 Task: Schedule a 75-minute history and heritage walking tour to learn about your city's past.
Action: Mouse pressed left at (405, 179)
Screenshot: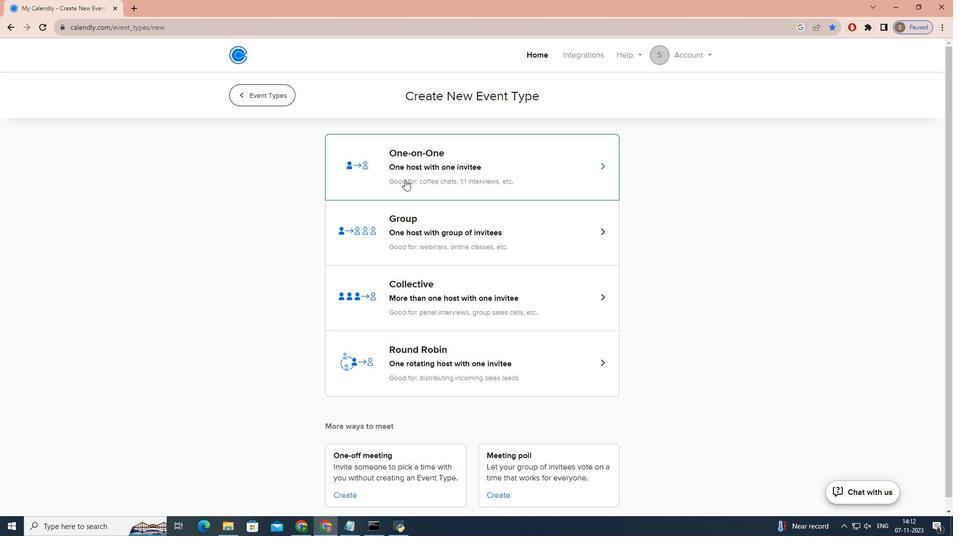 
Action: Key pressed h<Key.caps_lock>ISTORICAL<Key.space>AND<Key.space><Key.caps_lock>h<Key.caps_lock>ERITAGE<Key.space><Key.caps_lock>w<Key.caps_lock>ALKING<Key.space><Key.caps_lock>t<Key.caps_lock>OUR<Key.space>
Screenshot: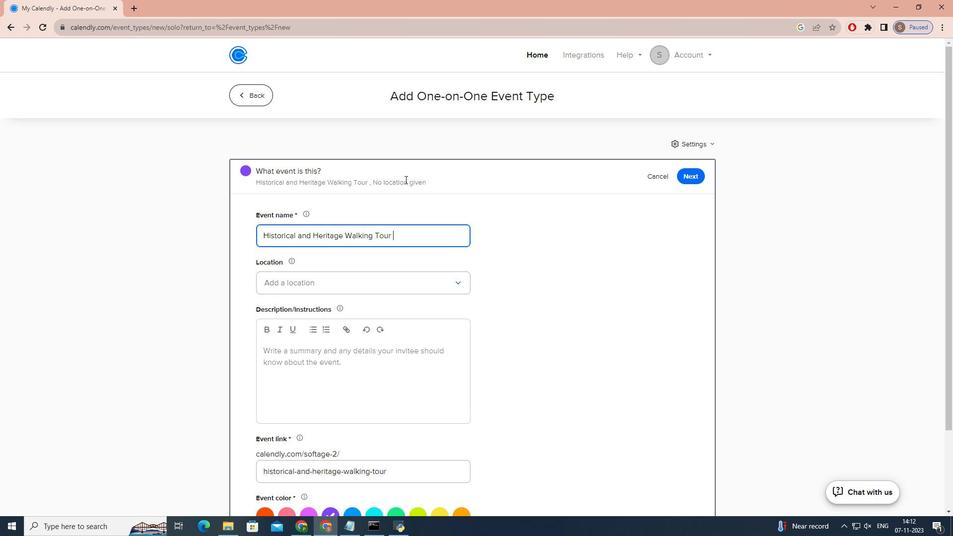 
Action: Mouse moved to (397, 285)
Screenshot: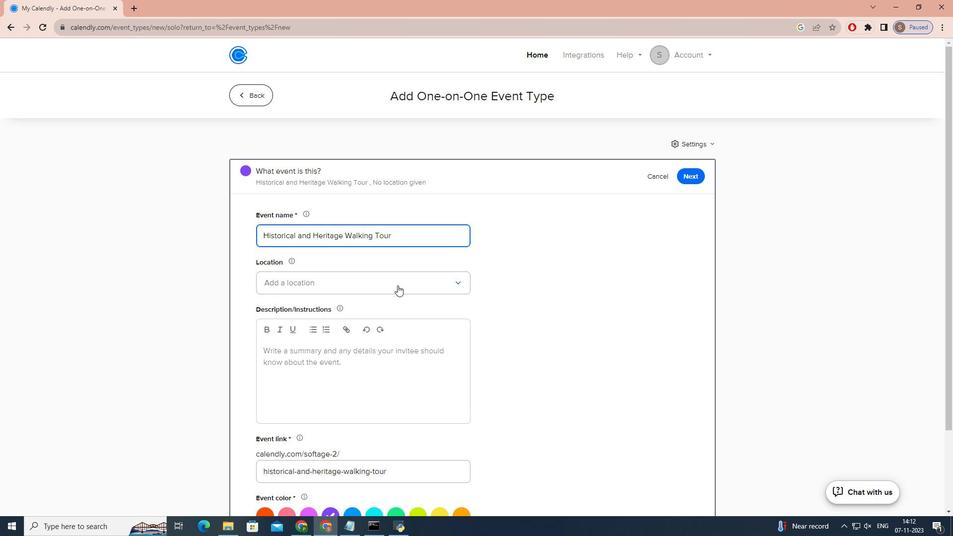 
Action: Key pressed OF<Key.space><Key.caps_lock>b<Key.caps_lock>OSTON
Screenshot: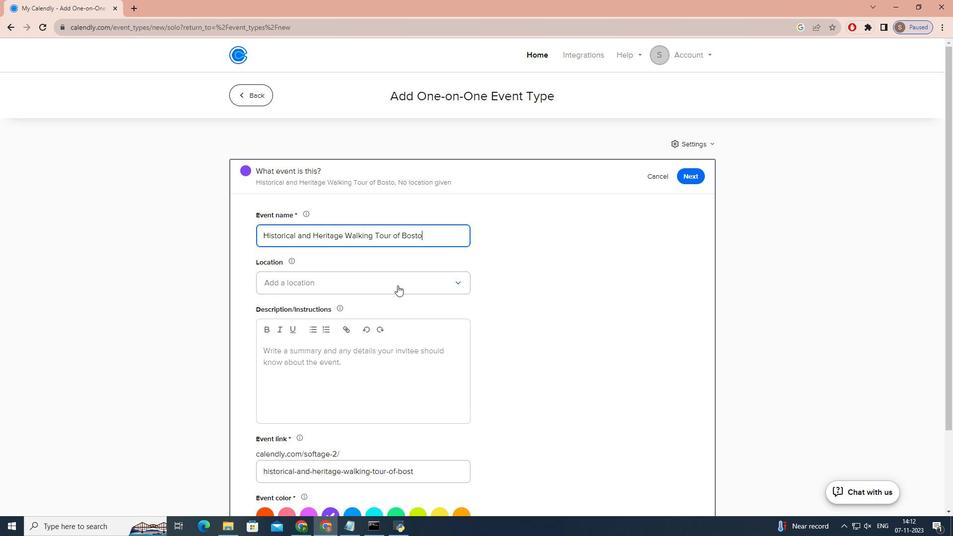 
Action: Mouse pressed left at (397, 285)
Screenshot: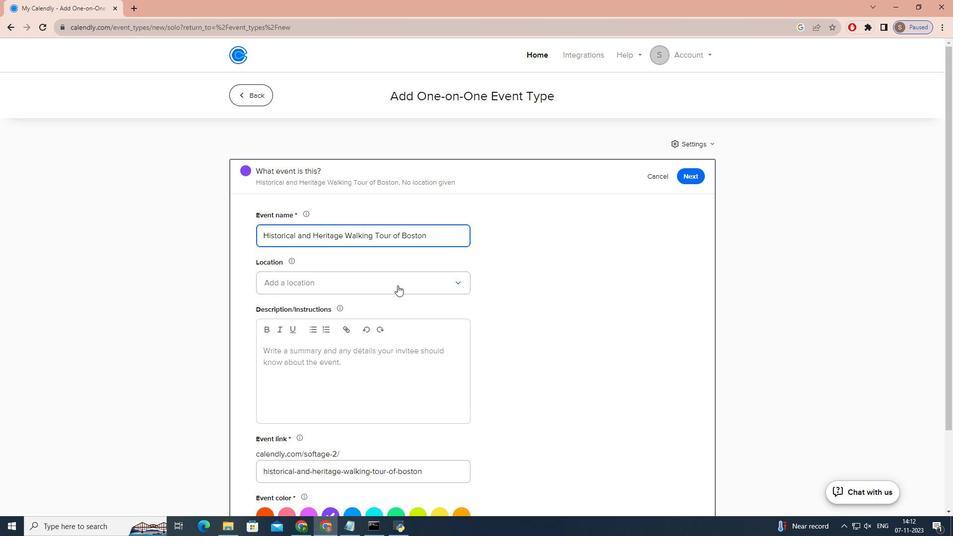 
Action: Mouse moved to (384, 309)
Screenshot: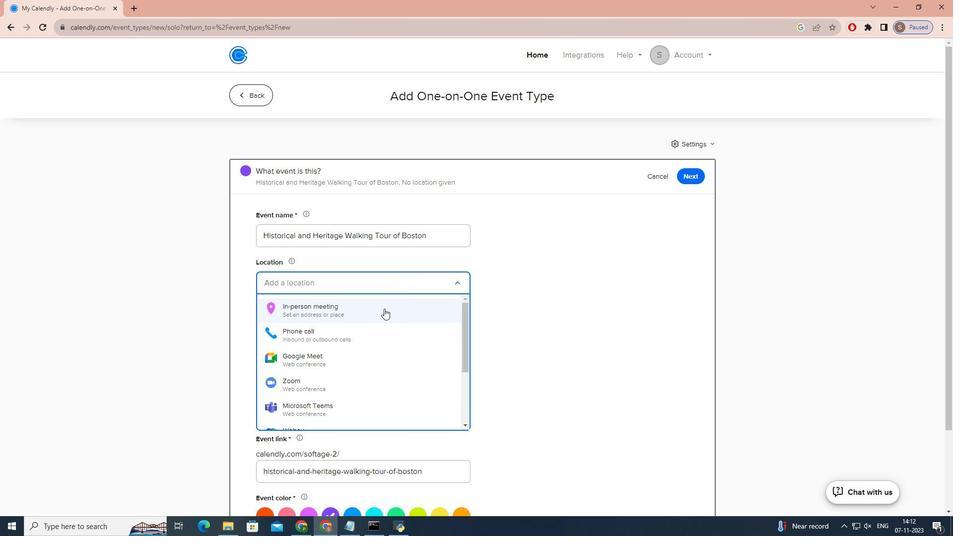 
Action: Mouse pressed left at (384, 309)
Screenshot: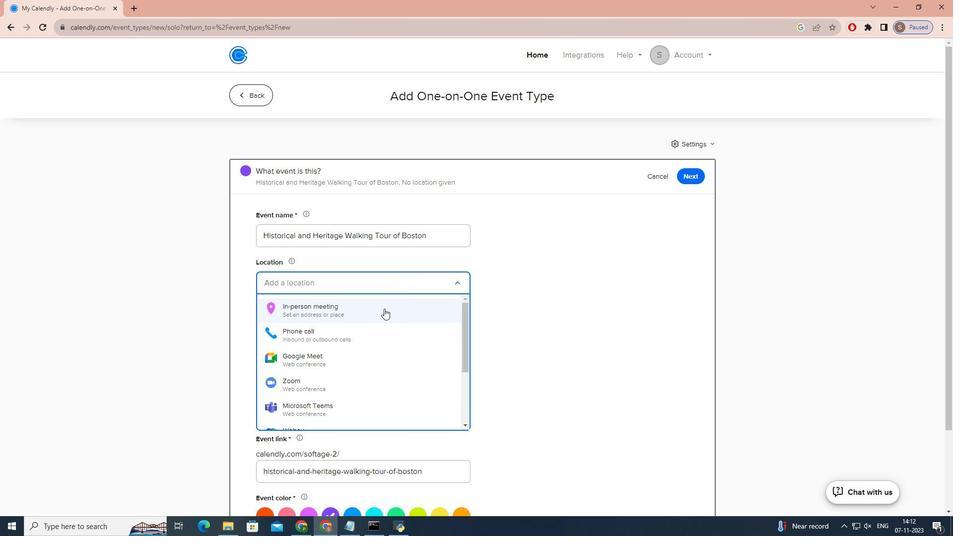 
Action: Mouse moved to (463, 168)
Screenshot: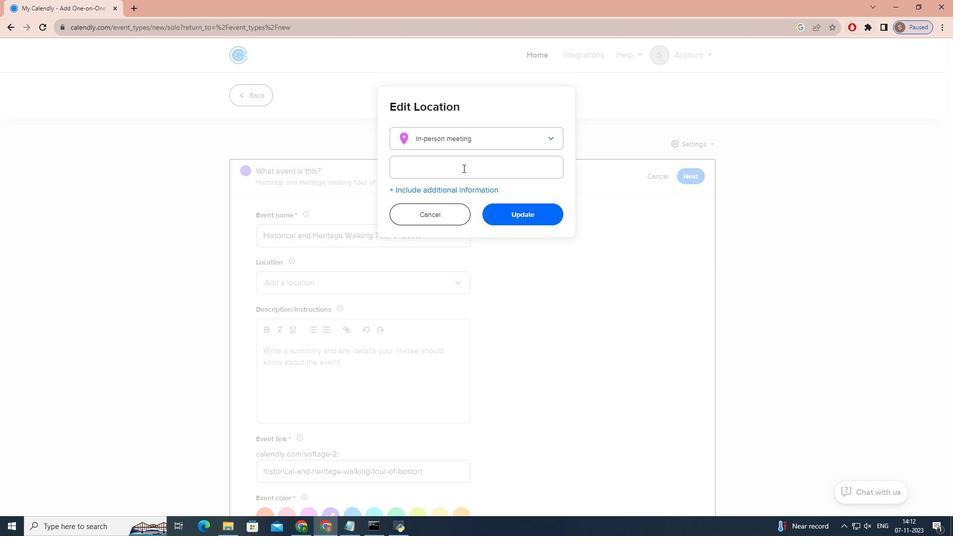 
Action: Mouse pressed left at (463, 168)
Screenshot: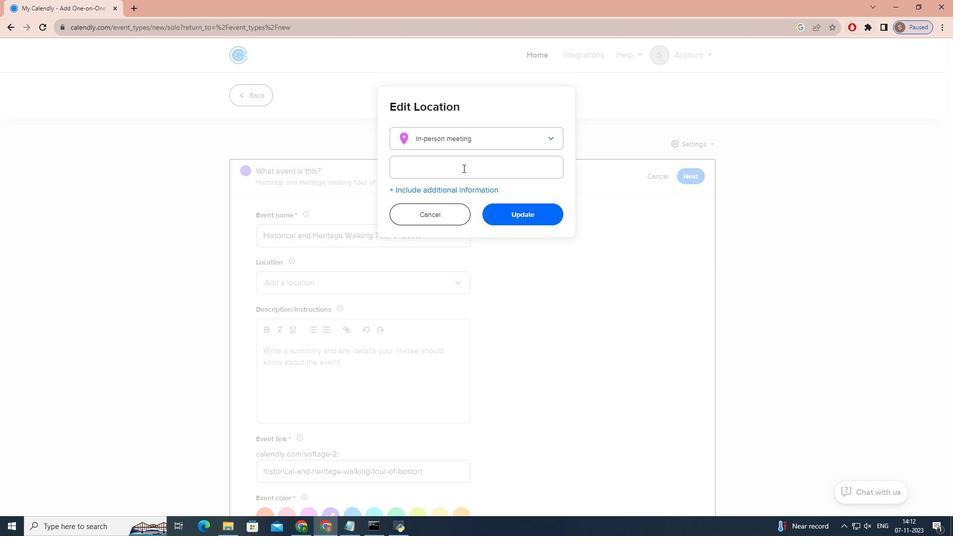
Action: Key pressed <Key.caps_lock>f<Key.caps_lock>REEDOM<Key.space><Key.caps_lock>t<Key.caps_lock>RAIL,<Key.space><Key.caps_lock>b<Key.caps_lock>OSTON<Key.space><Key.backspace>,<Key.space><Key.caps_lock>m<Key.caps_lock>ASSACHUSETTS,<Key.space><Key.caps_lock>usa
Screenshot: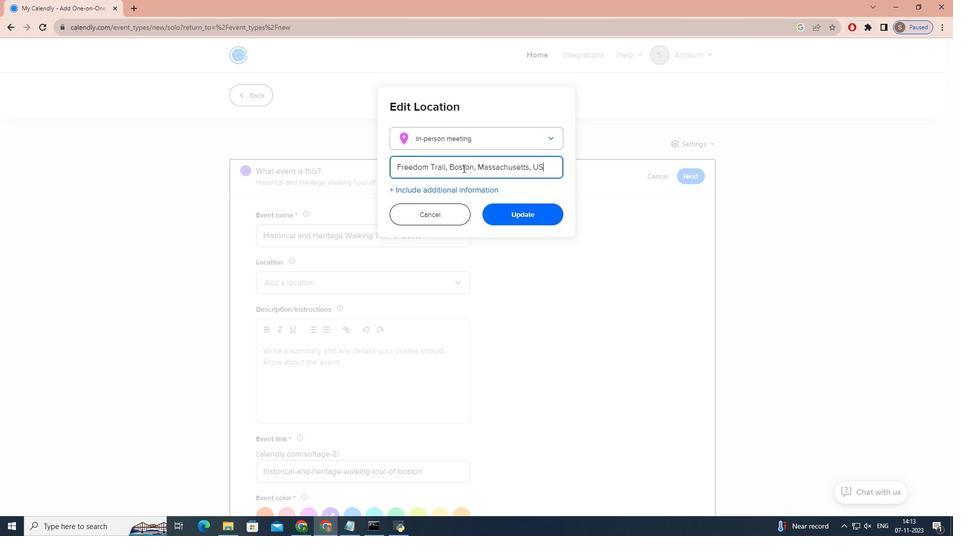 
Action: Mouse moved to (499, 212)
Screenshot: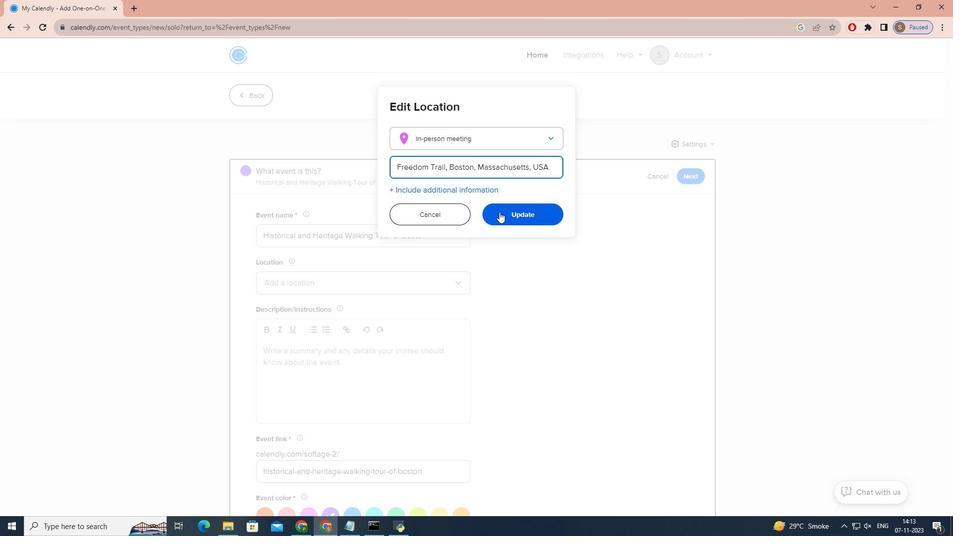 
Action: Mouse pressed left at (499, 212)
Screenshot: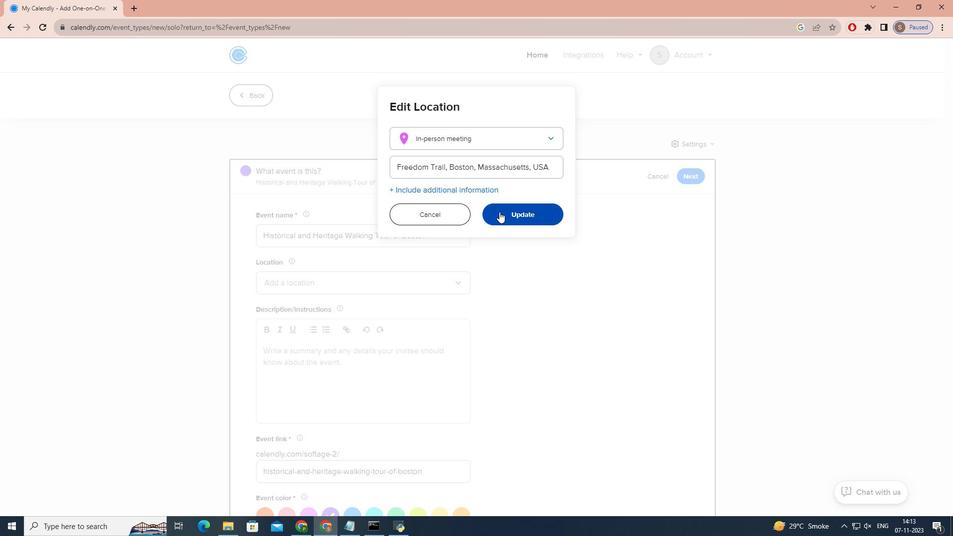 
Action: Mouse moved to (317, 401)
Screenshot: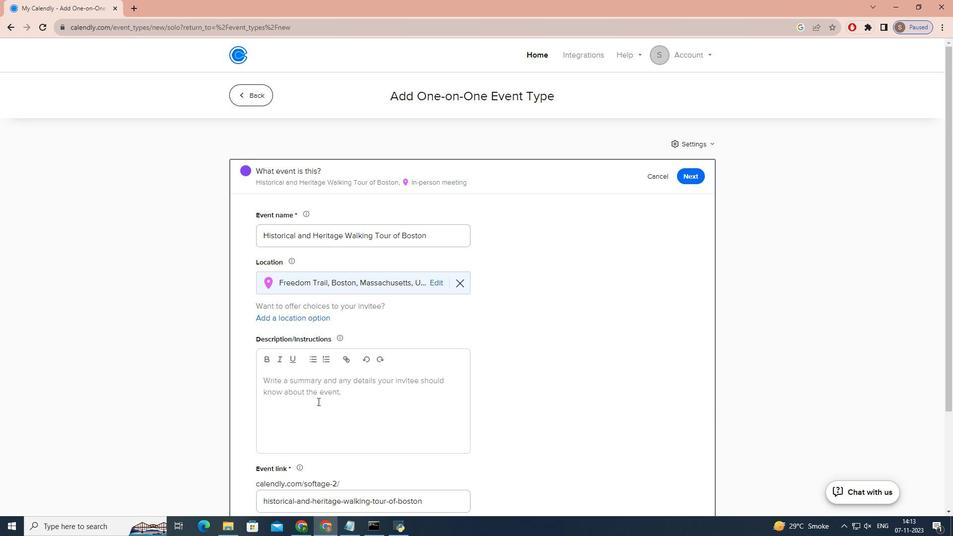 
Action: Mouse pressed left at (317, 401)
Screenshot: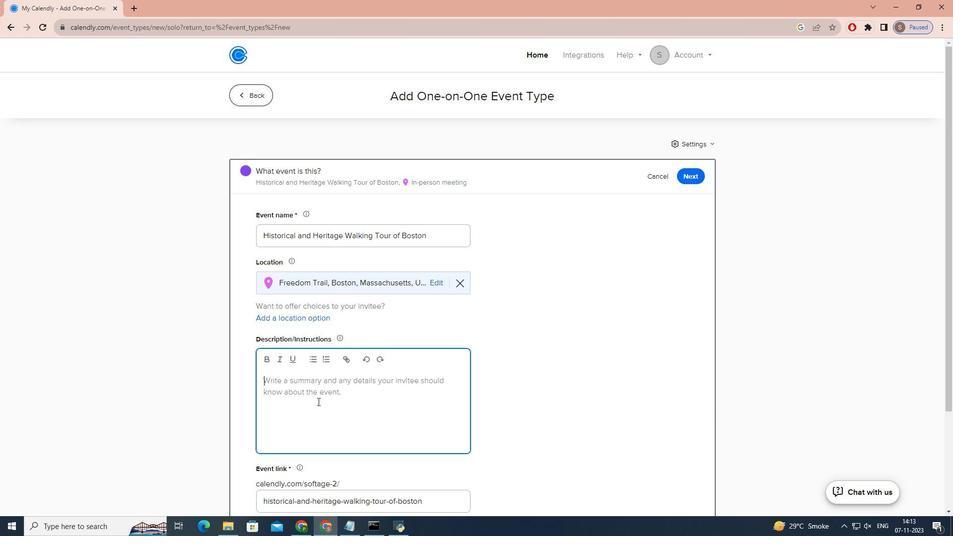 
Action: Mouse moved to (330, 396)
Screenshot: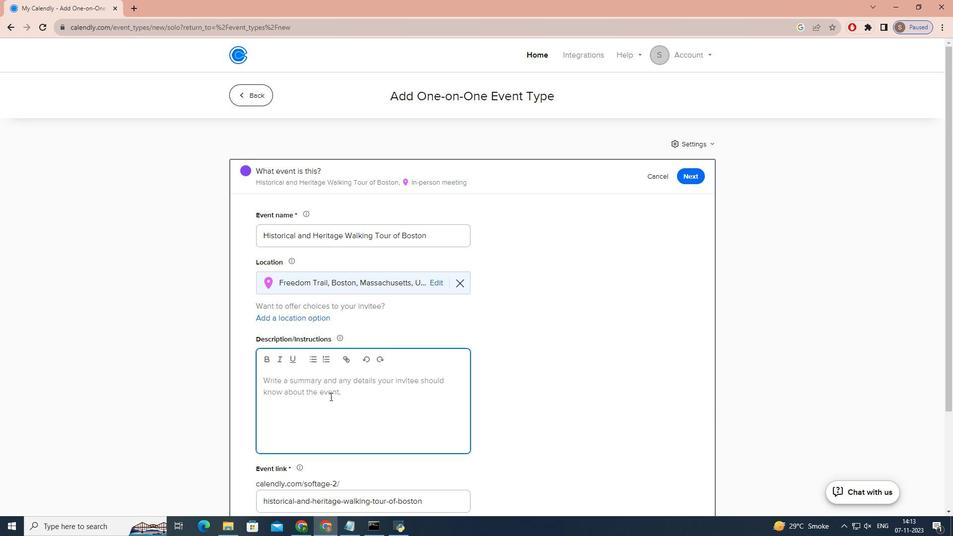 
Action: Key pressed <Key.caps_lock><Key.caps_lock>j<Key.caps_lock>OIN<Key.space>US<Key.space>FOR<Key.space>A<Key.space>CAPTIVATING<Key.space>HISTORY<Key.space>AND<Key.space>HERITAGE<Key.space>WALKING<Key.space>TOUR<Key.space>OF<Key.space>YO<Key.backspace><Key.backspace>[<Key.caps_lock>y<Key.caps_lock>OUR<Key.space><Key.caps_lock>c<Key.caps_lock>ITY].<Key.space><Key.caps_lock>e<Key.caps_lock>XPLORE<Key.space>THE<Key.space>RICH<Key.space>AND<Key.space>DIVERSE<Key.space>PAST<Key.space>OF<Key.space>OUR<Key.space>CITY<Key.space>AS<Key.space>OUR<Key.space>KNOWLEDGEABLE<Key.space>GUIDE<Key.space>TAKES<Key.space>YOU<Key.space>ON<Key.space>A<Key.space>JOURNEY<Key.space>THROUGH<Key.space>TIME.<Key.space><Key.caps_lock><Key.enter>f<Key.caps_lock>ROM<Key.space>ICONIC<Key.space>LANDMARKS<Key.space>TO<Key.space>HIDDEN<Key.space>GEMS,<Key.space>YOU'LL<Key.space>UNCOVER<Key.space>THE<Key.space>STORIES<Key.space>AND<Key.space>SECRETS<Key.space>THAT<Key.space>HAVE<Key.space>SHAPED<Key.space>THE<Key.space>VERY<Key.space>HEART<Key.space>OF[<Key.caps_lock>y<Key.caps_lock>OUR<Key.space><Key.caps_lock>c<Key.caps_lock>ITY].<Key.space>
Screenshot: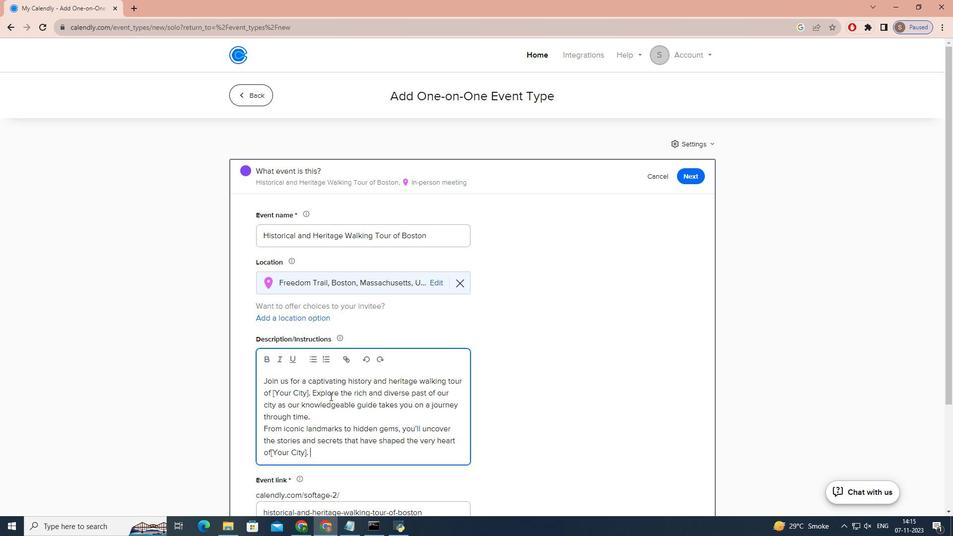 
Action: Mouse moved to (371, 402)
Screenshot: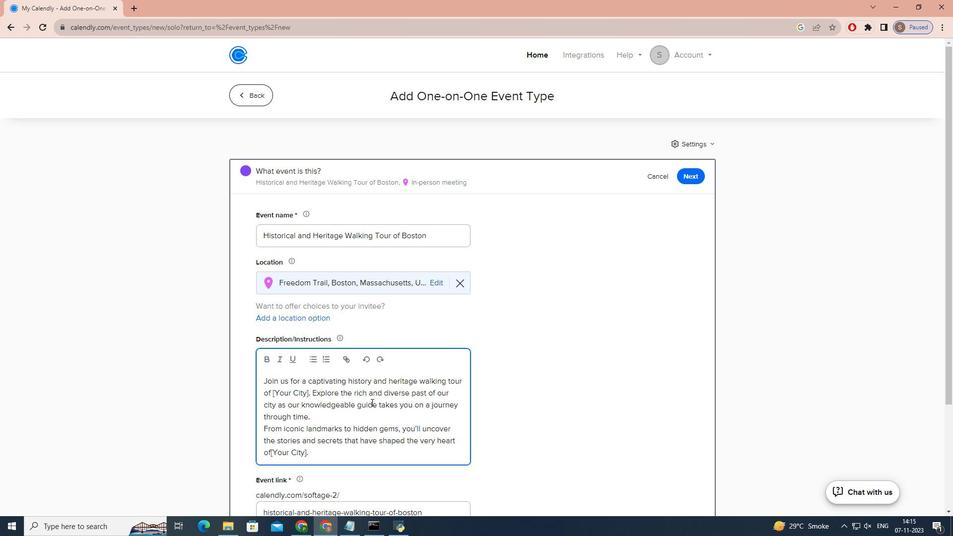 
Action: Mouse scrolled (371, 402) with delta (0, 0)
Screenshot: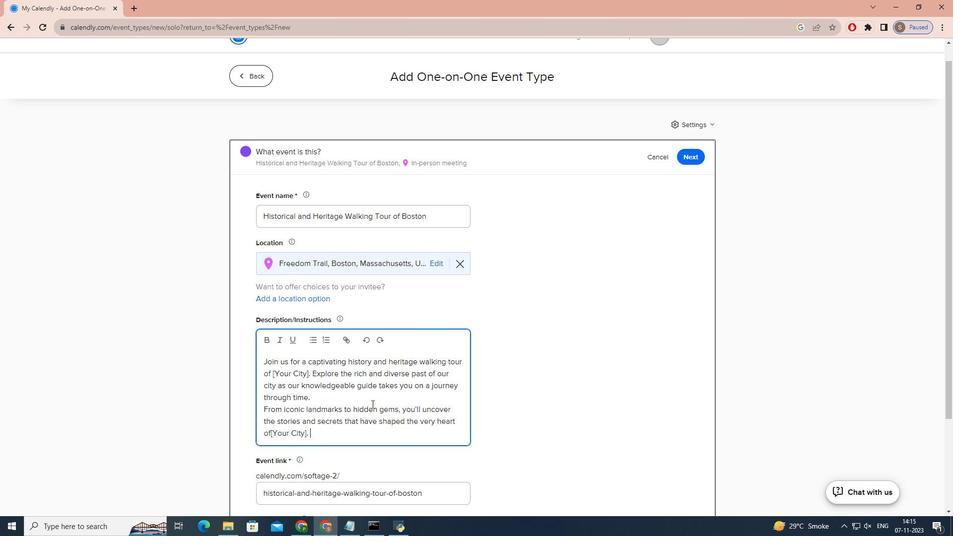 
Action: Mouse scrolled (371, 402) with delta (0, 0)
Screenshot: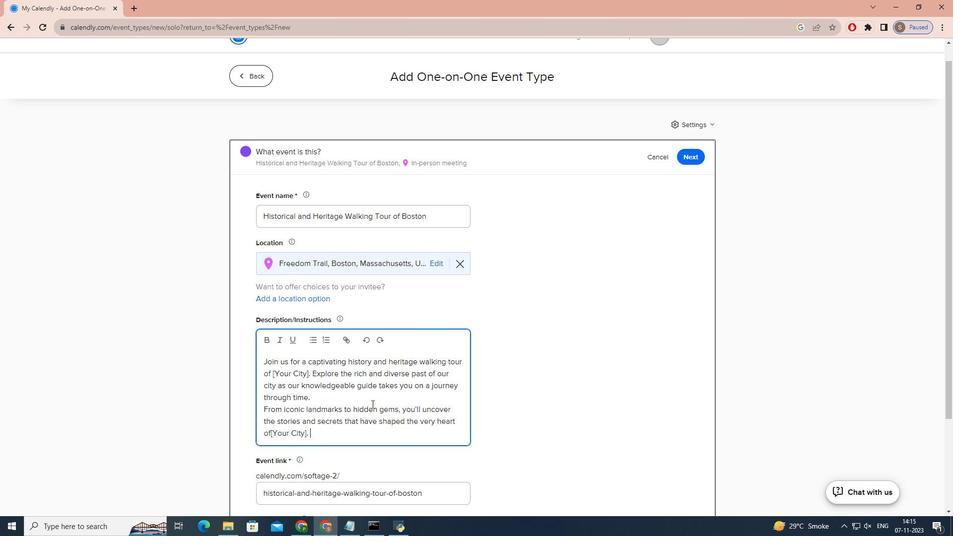 
Action: Mouse scrolled (371, 402) with delta (0, 0)
Screenshot: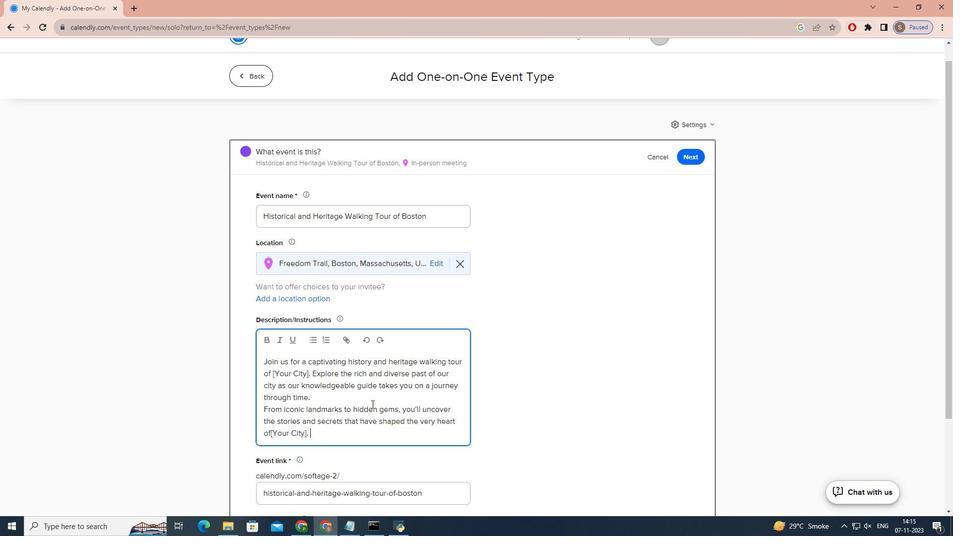 
Action: Mouse moved to (372, 404)
Screenshot: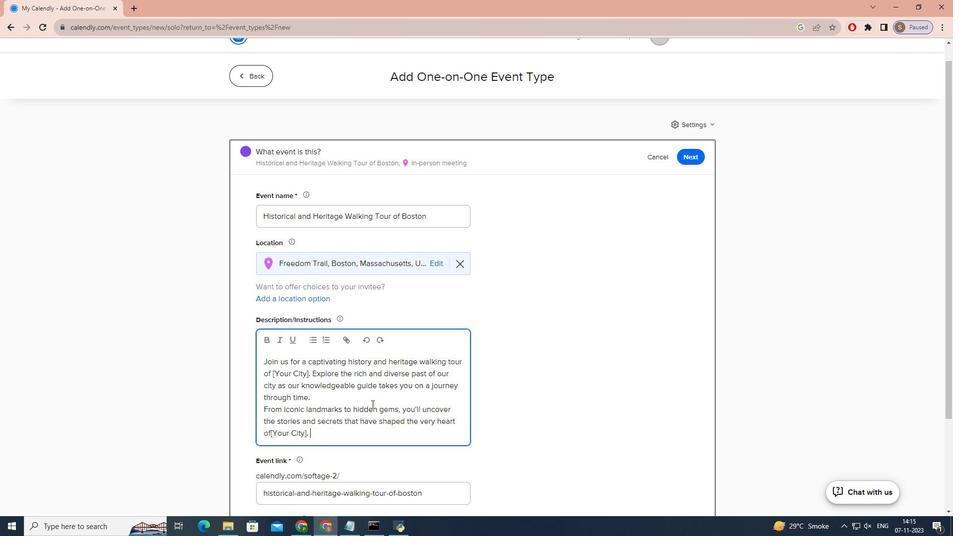 
Action: Mouse scrolled (372, 403) with delta (0, 0)
Screenshot: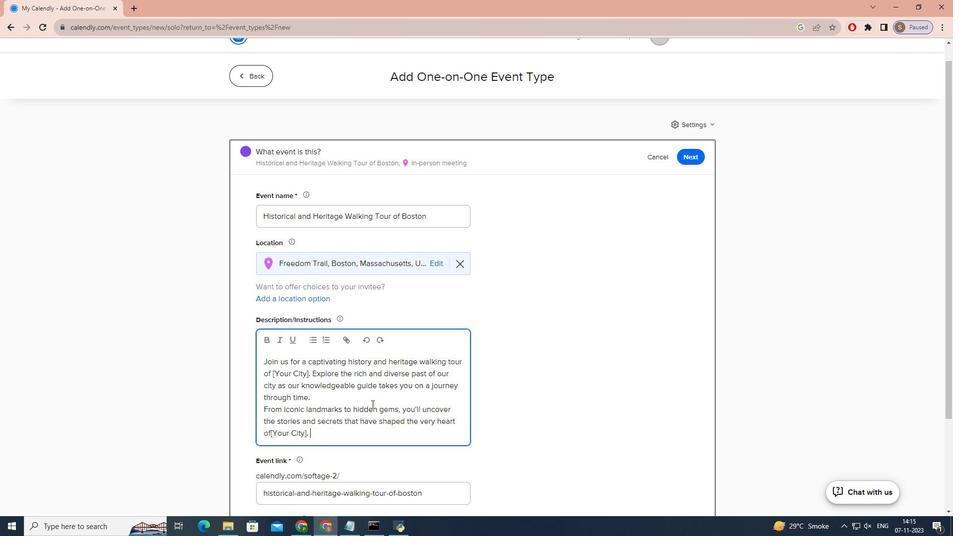 
Action: Mouse moved to (372, 404)
Screenshot: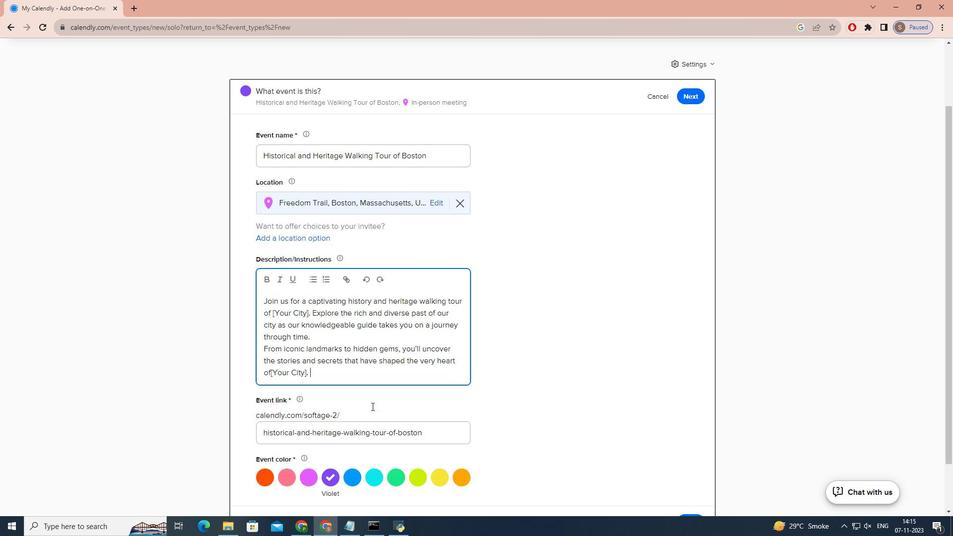 
Action: Mouse scrolled (372, 404) with delta (0, 0)
Screenshot: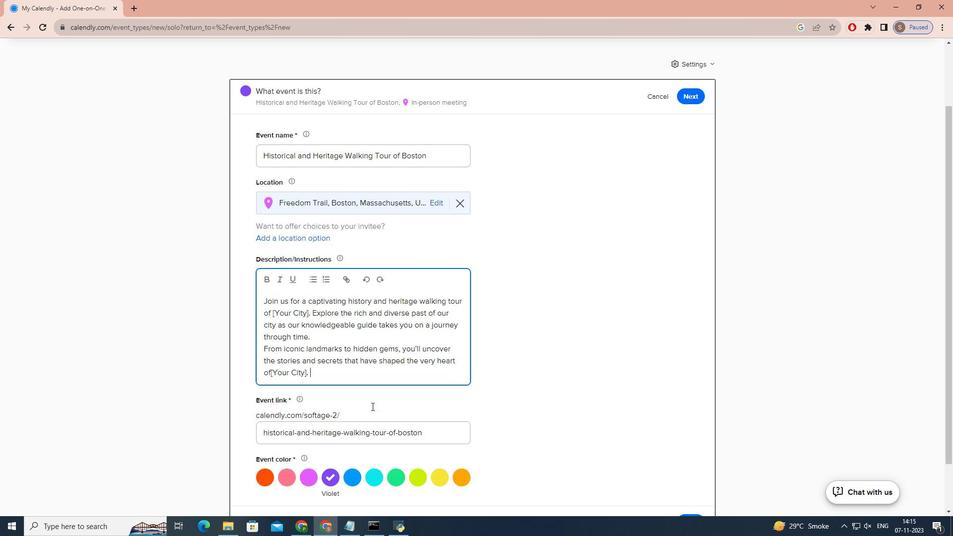 
Action: Mouse moved to (369, 419)
Screenshot: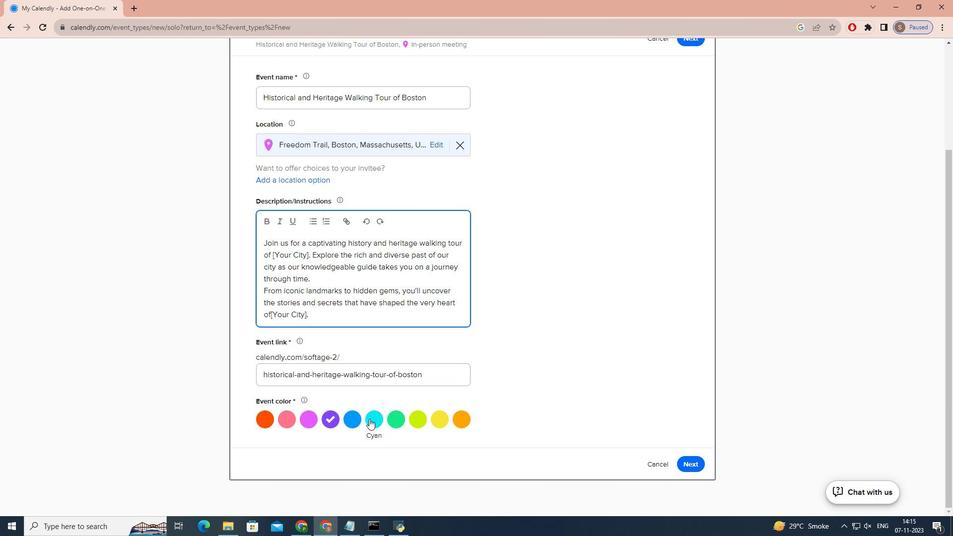 
Action: Mouse pressed left at (369, 419)
Screenshot: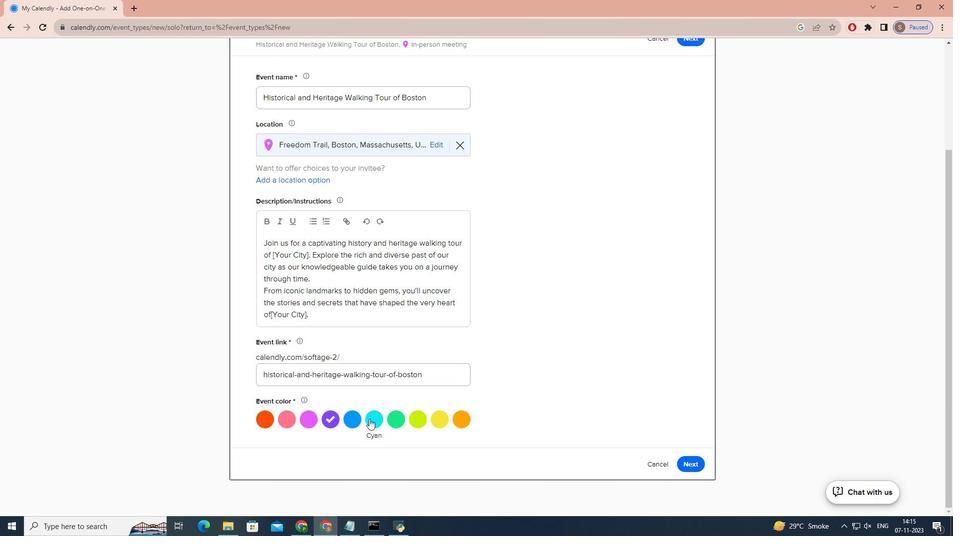 
Action: Mouse moved to (690, 463)
Screenshot: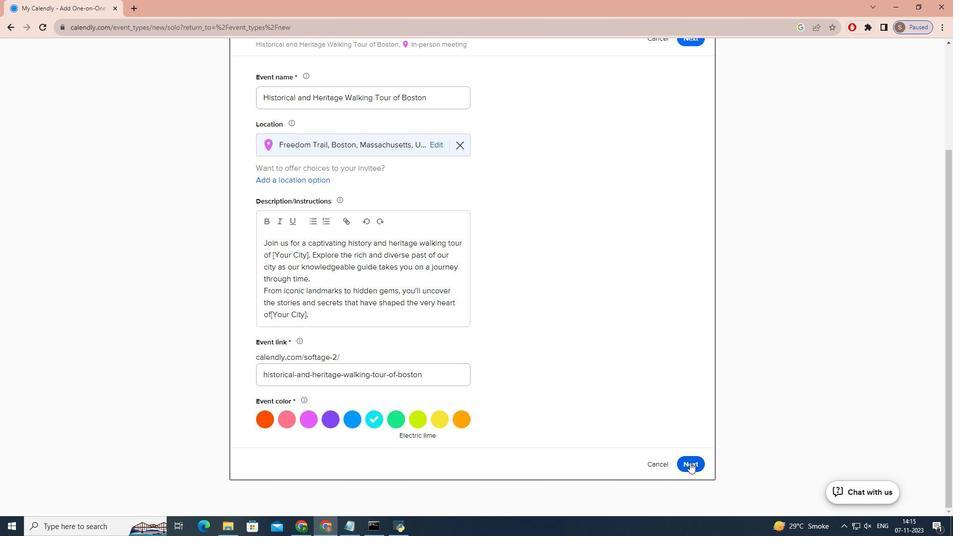 
Action: Mouse pressed left at (690, 463)
Screenshot: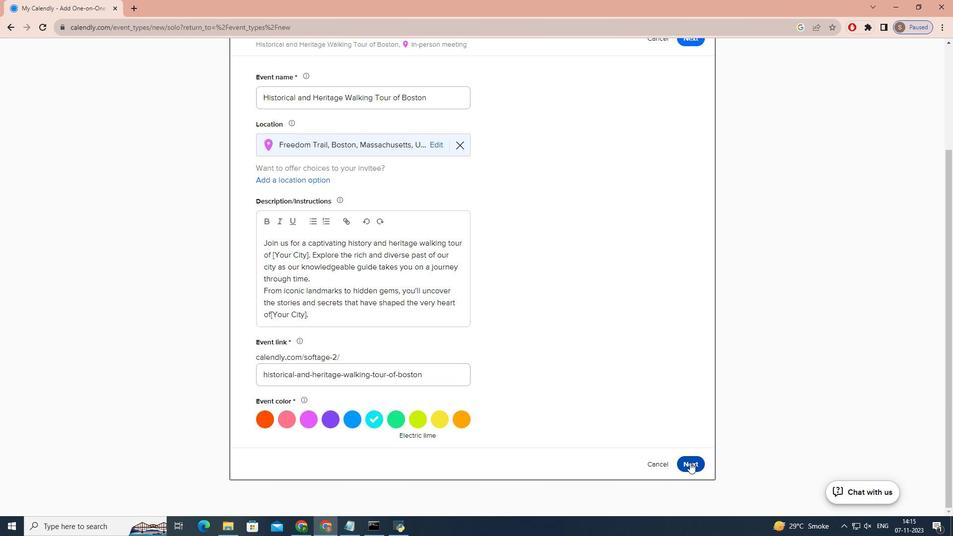 
Action: Mouse moved to (378, 284)
Screenshot: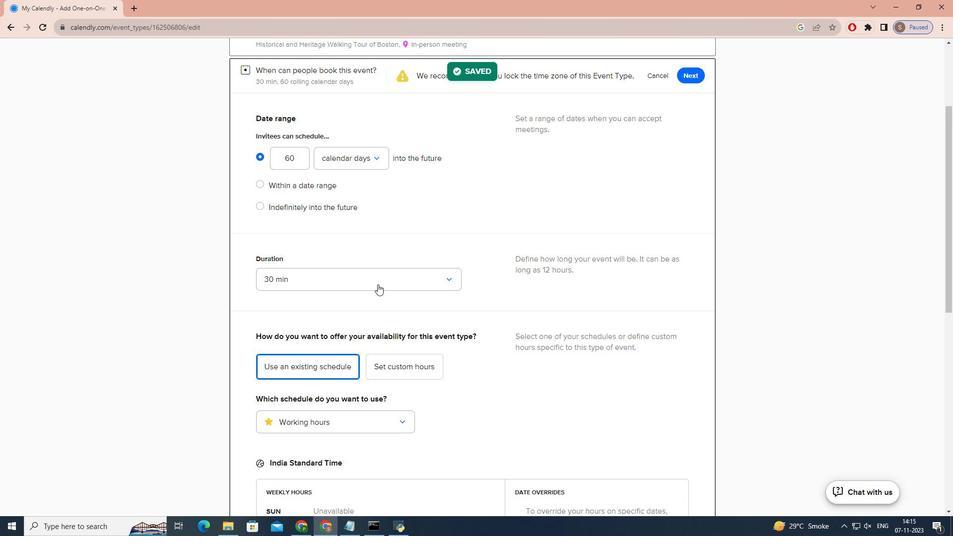 
Action: Mouse pressed left at (378, 284)
Screenshot: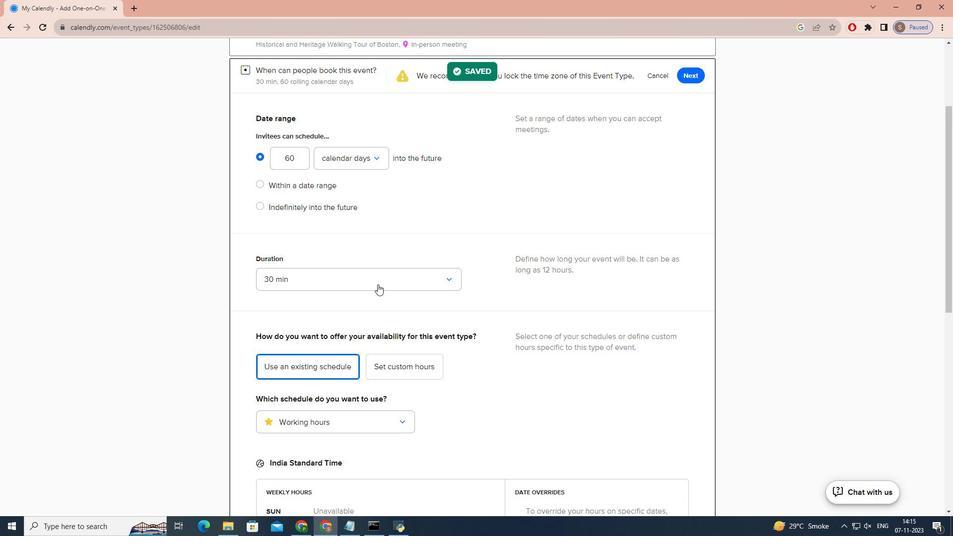 
Action: Mouse moved to (354, 379)
Screenshot: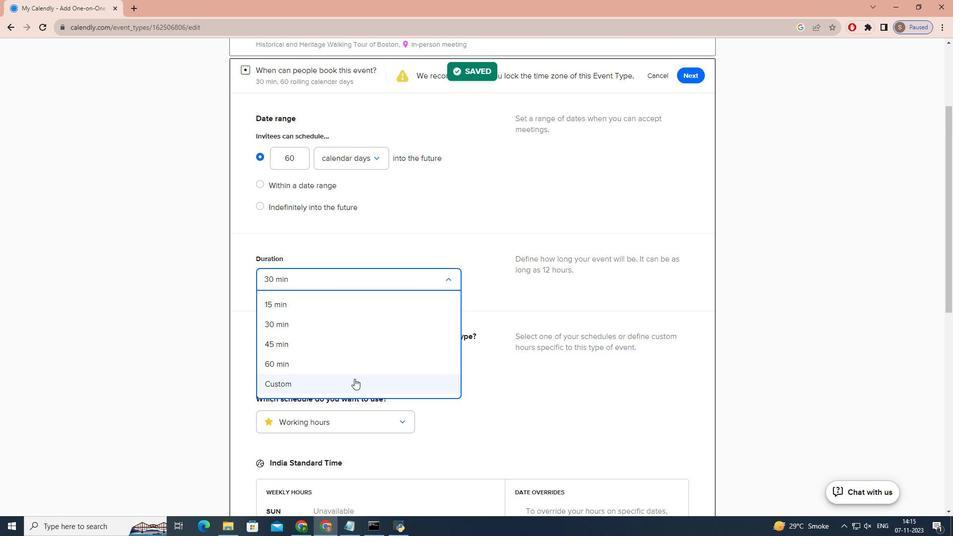 
Action: Mouse pressed left at (354, 379)
Screenshot: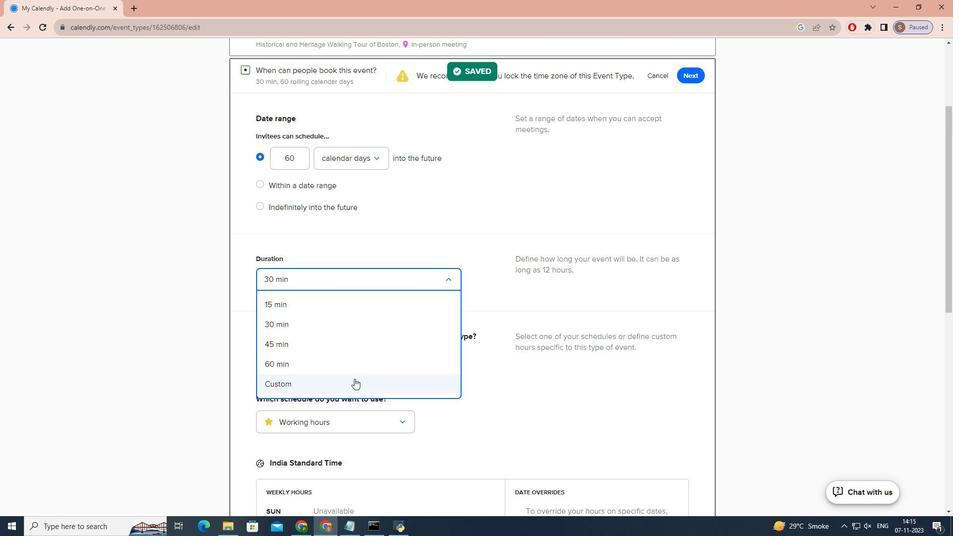 
Action: Mouse moved to (354, 379)
Screenshot: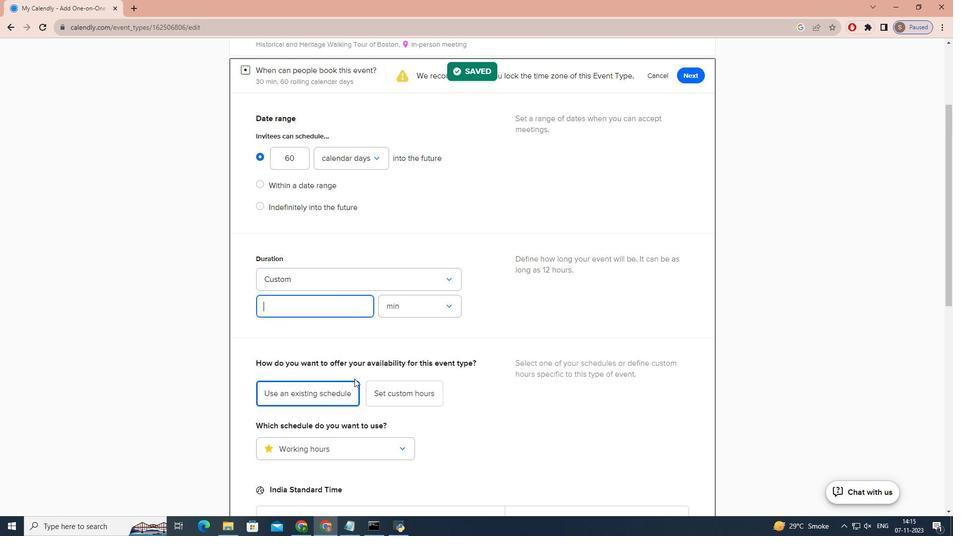 
Action: Key pressed 75
Screenshot: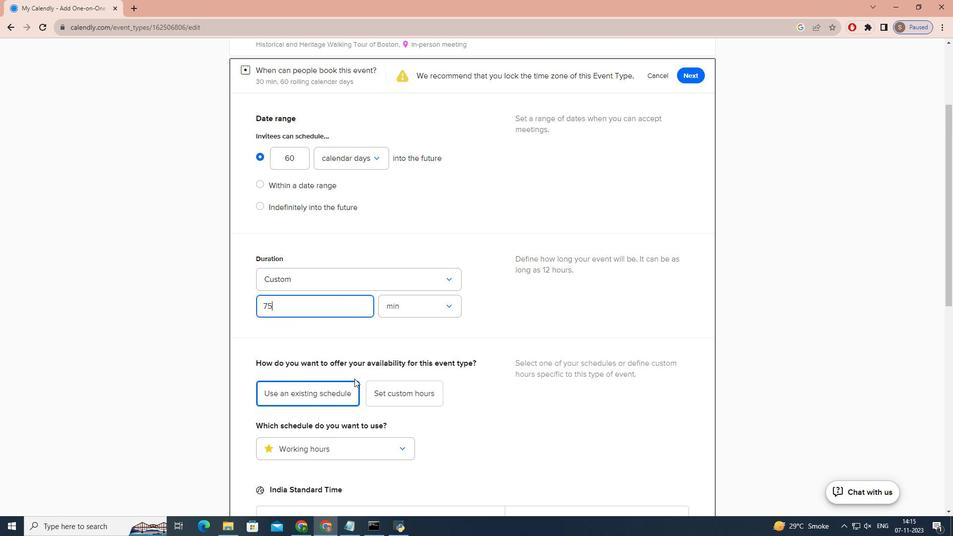 
Action: Mouse moved to (629, 300)
Screenshot: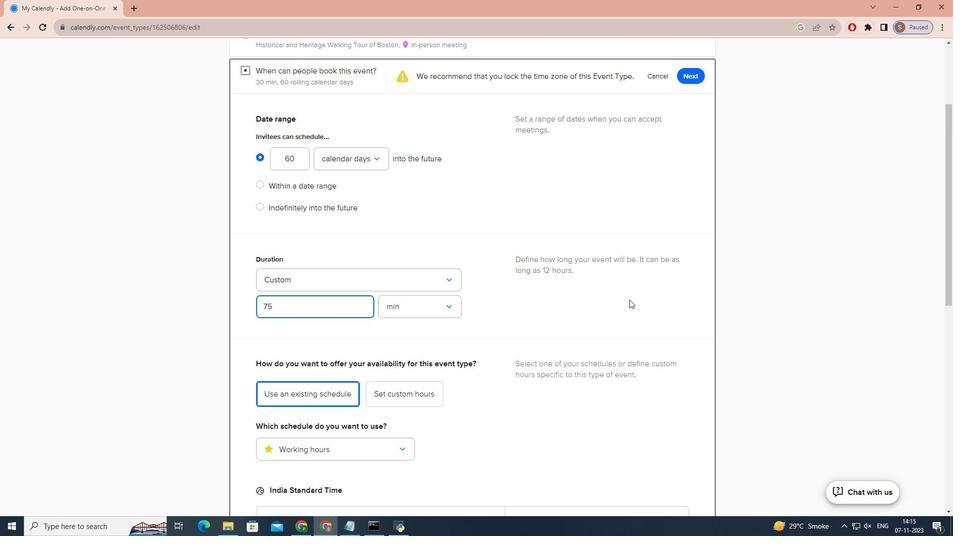 
Action: Mouse scrolled (629, 300) with delta (0, 0)
Screenshot: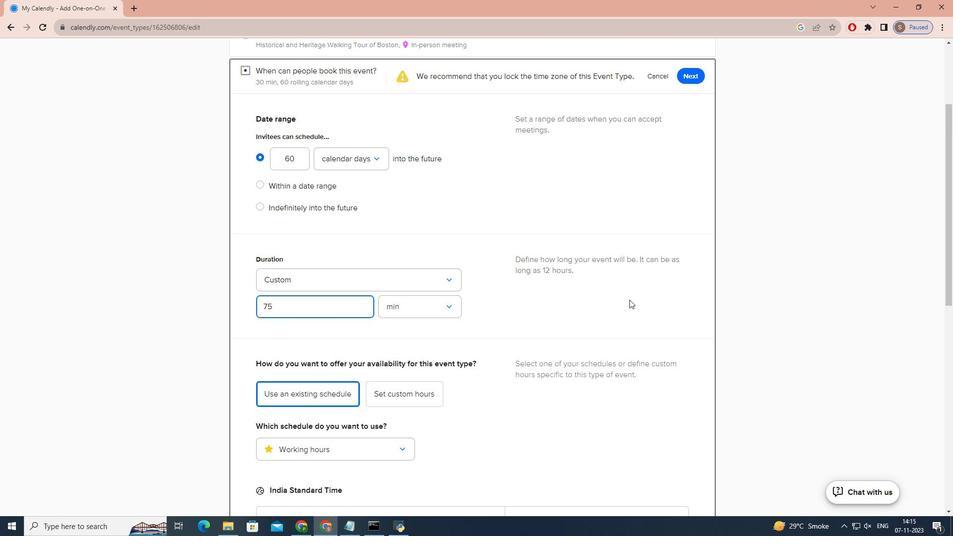 
Action: Mouse scrolled (629, 300) with delta (0, 0)
Screenshot: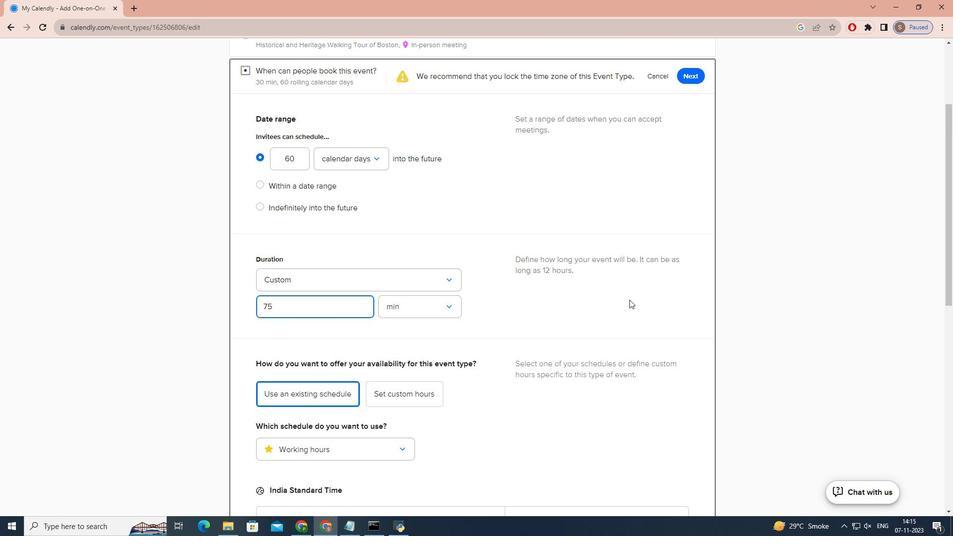 
Action: Mouse scrolled (629, 300) with delta (0, 0)
Screenshot: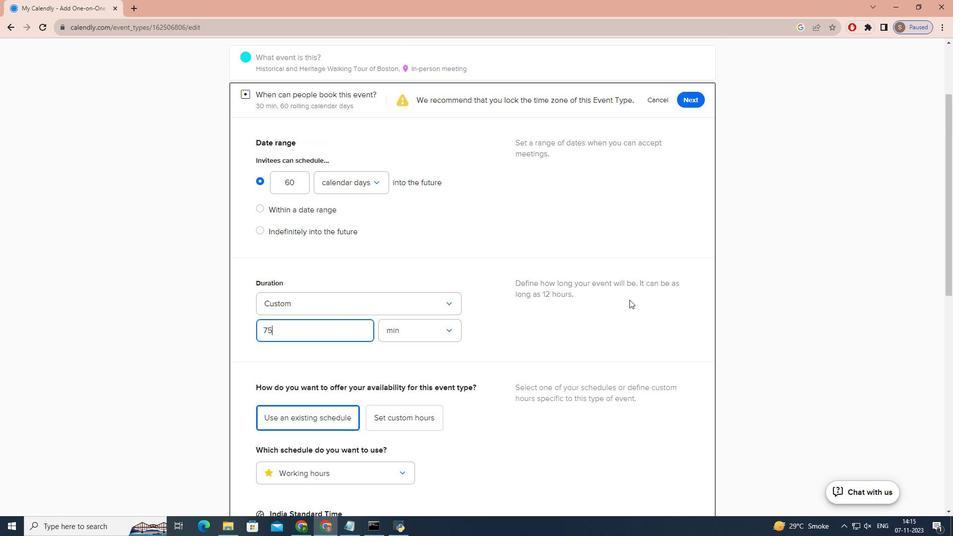 
Action: Mouse scrolled (629, 300) with delta (0, 0)
Screenshot: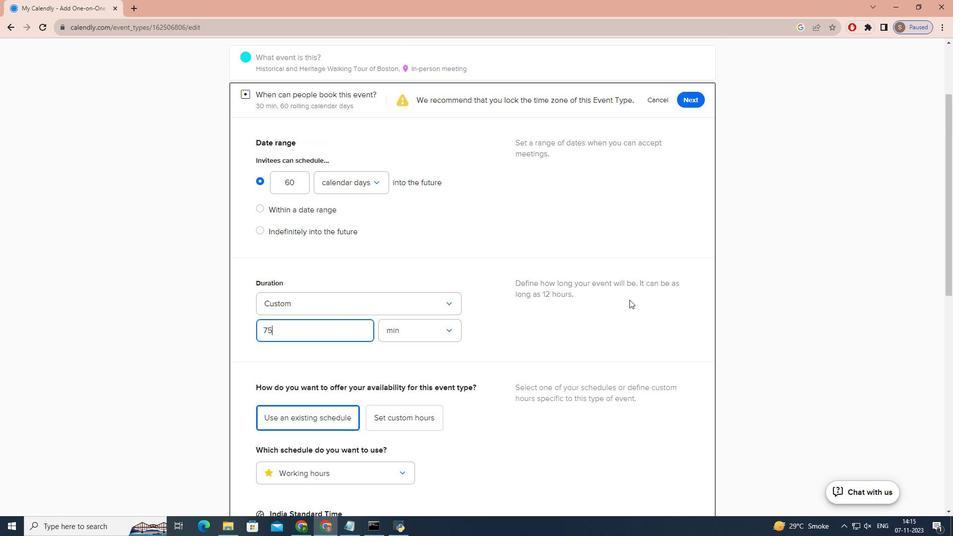 
Action: Mouse scrolled (629, 300) with delta (0, 0)
Screenshot: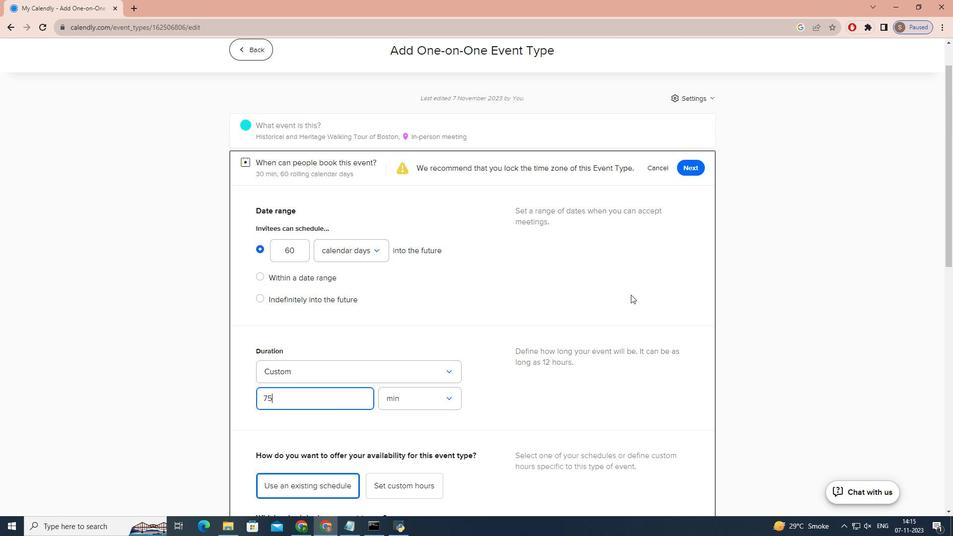
Action: Mouse moved to (689, 209)
Screenshot: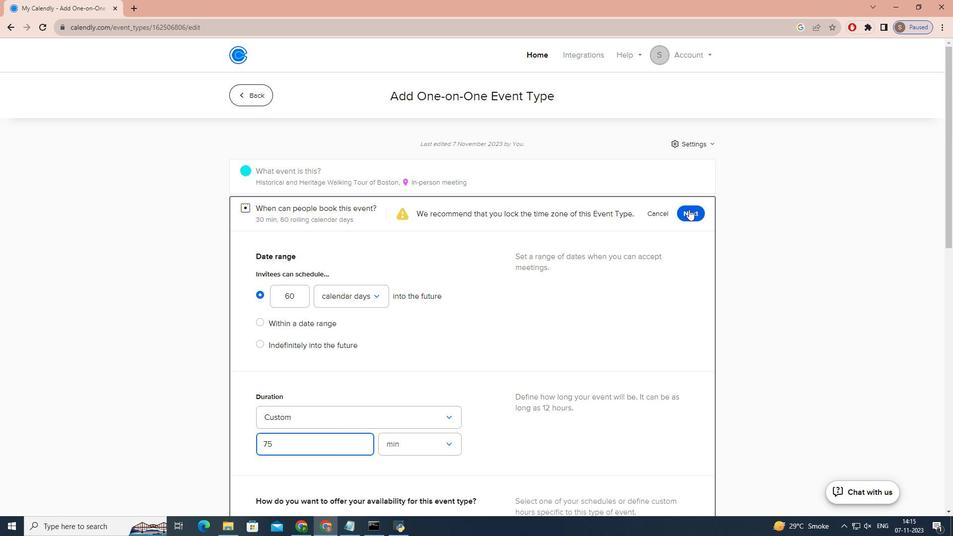 
Action: Mouse pressed left at (689, 209)
Screenshot: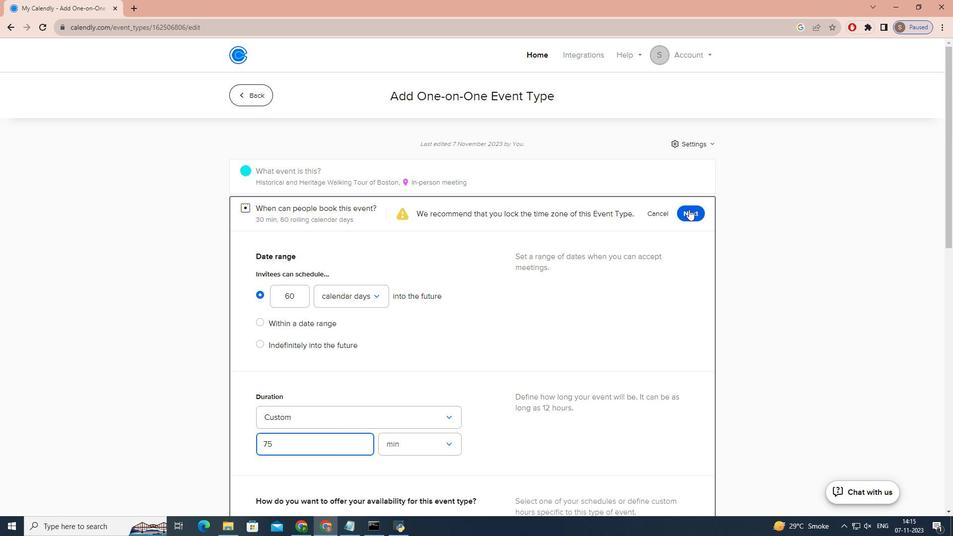 
